 Task: Open the "Visit help center" section.
Action: Mouse moved to (246, 50)
Screenshot: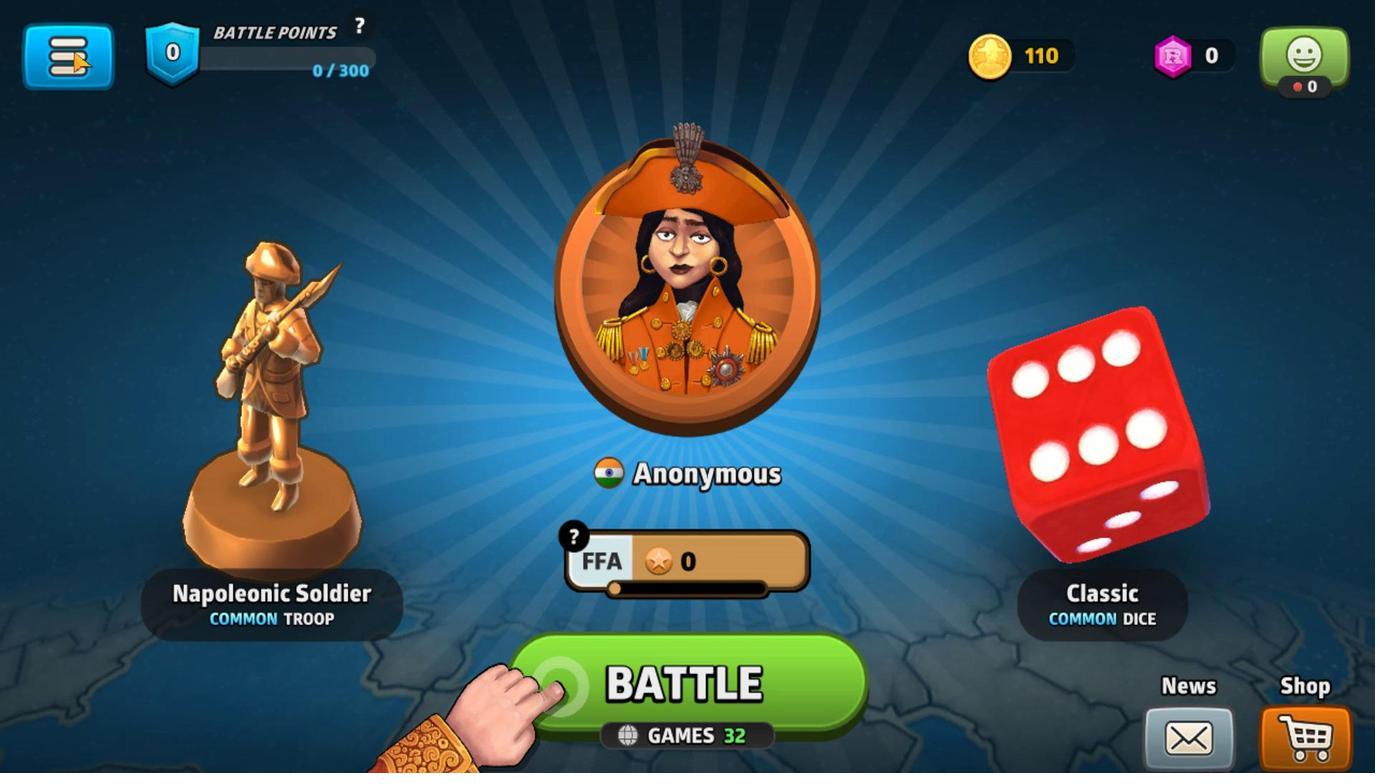 
Action: Mouse pressed left at (246, 50)
Screenshot: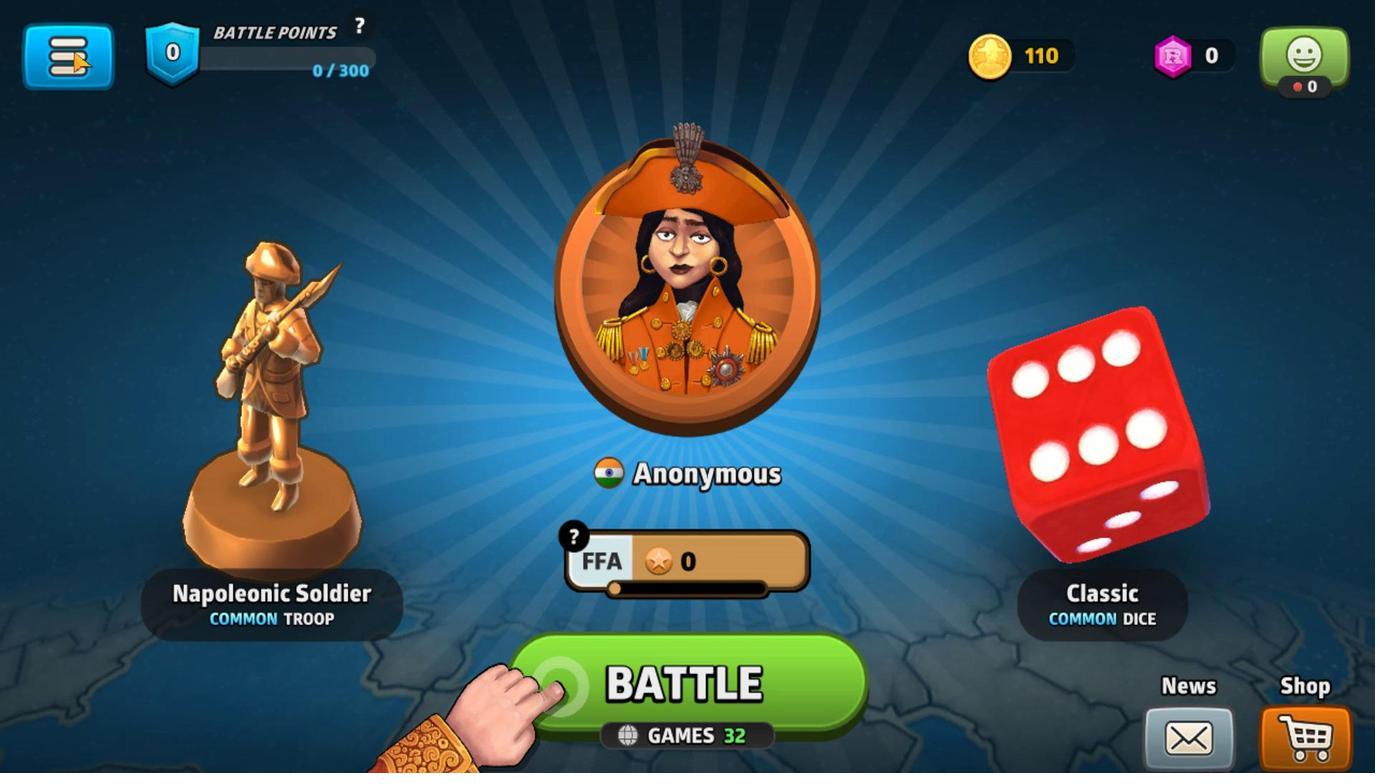
Action: Mouse moved to (283, 154)
Screenshot: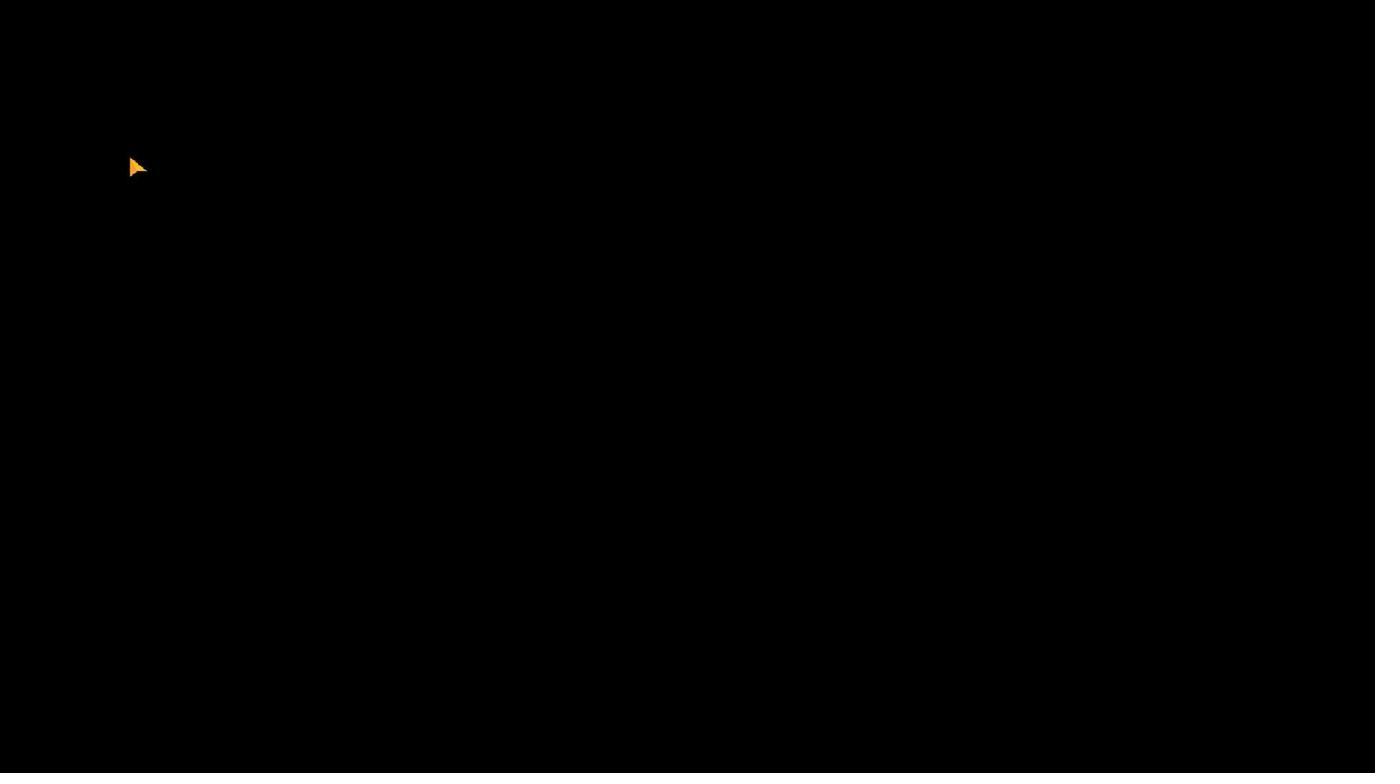
Action: Mouse pressed left at (283, 154)
Screenshot: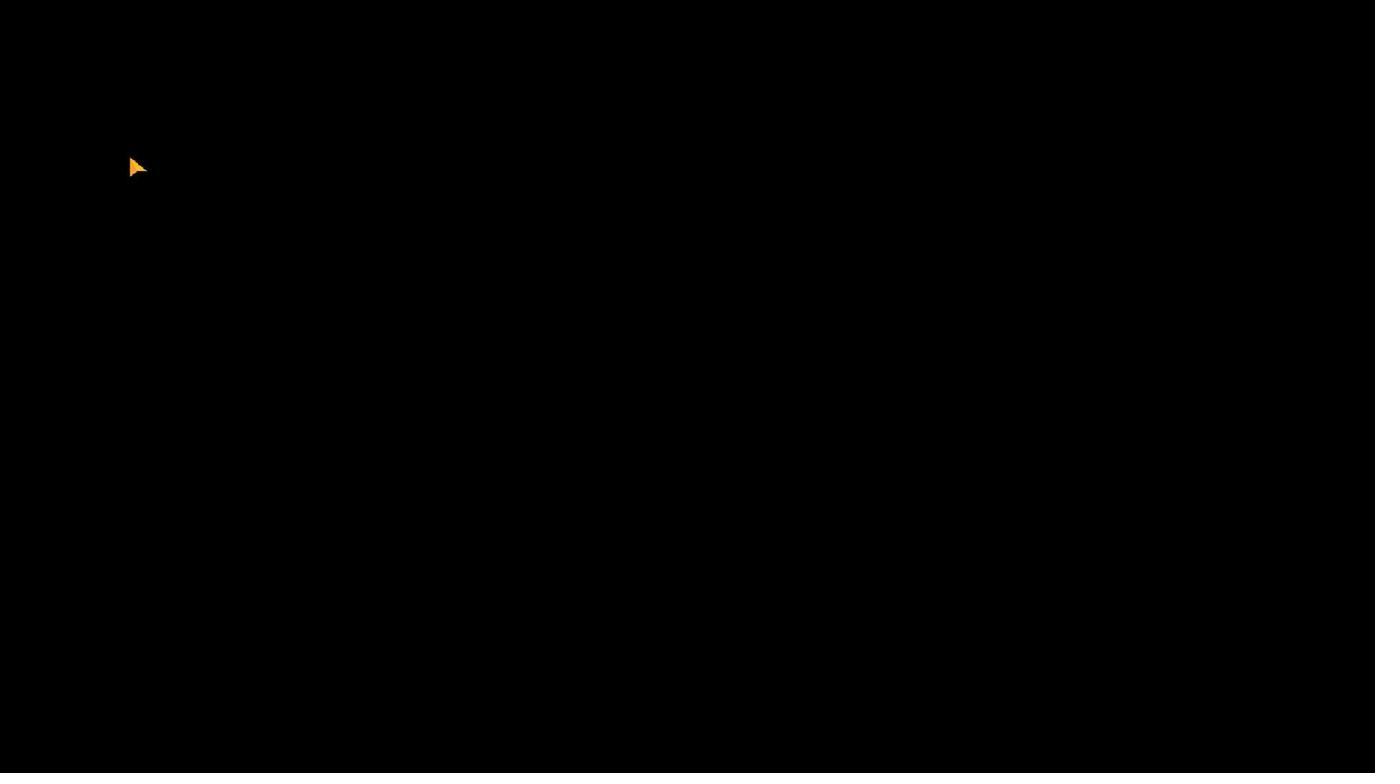 
Action: Mouse moved to (769, 448)
Screenshot: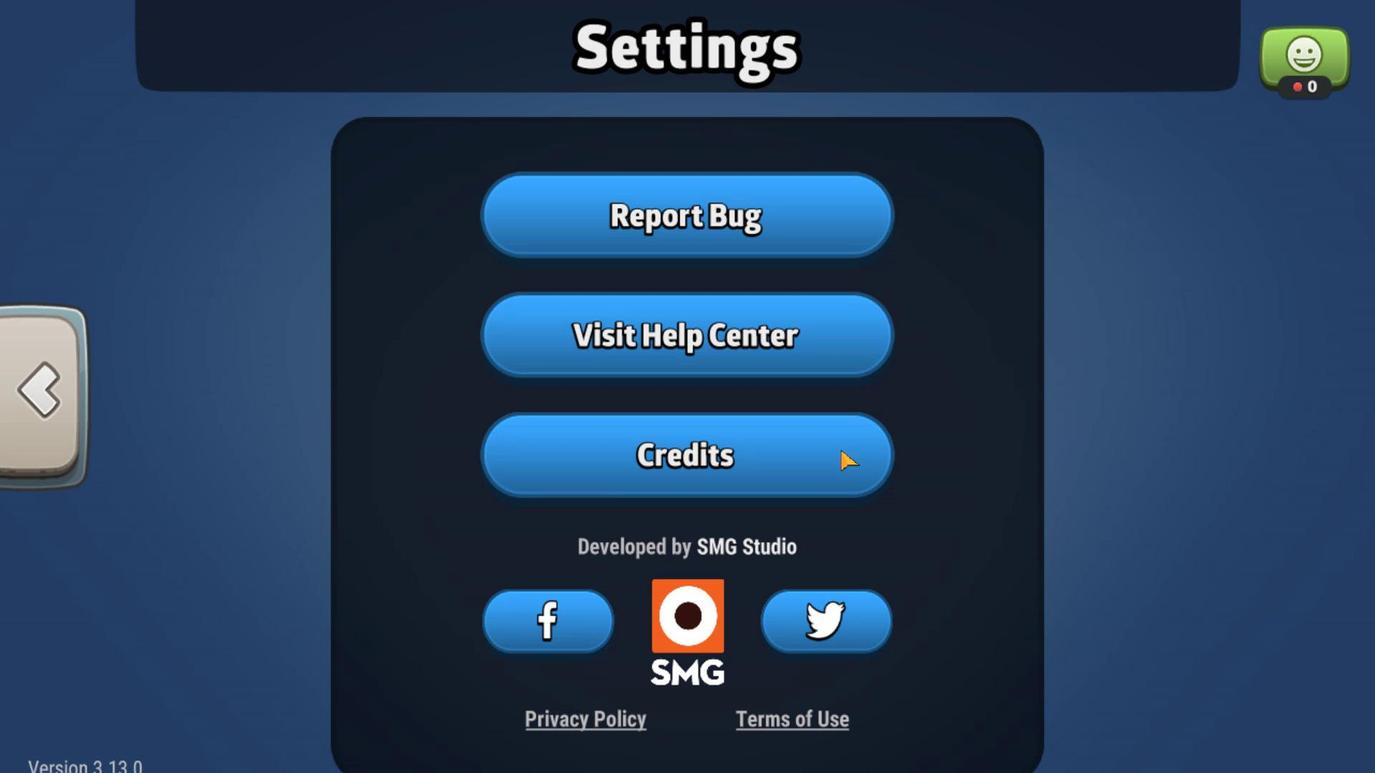
Action: Mouse pressed left at (769, 448)
Screenshot: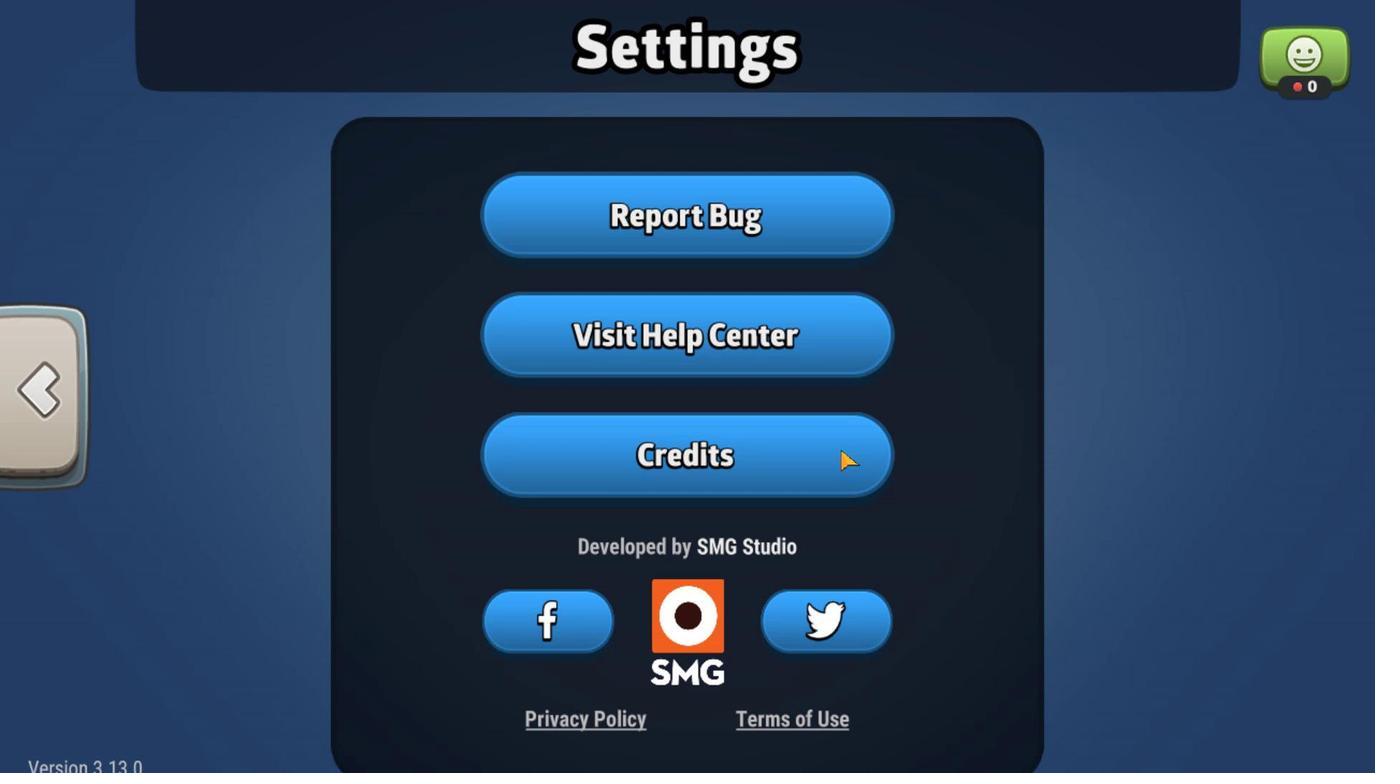 
Action: Mouse moved to (618, 340)
Screenshot: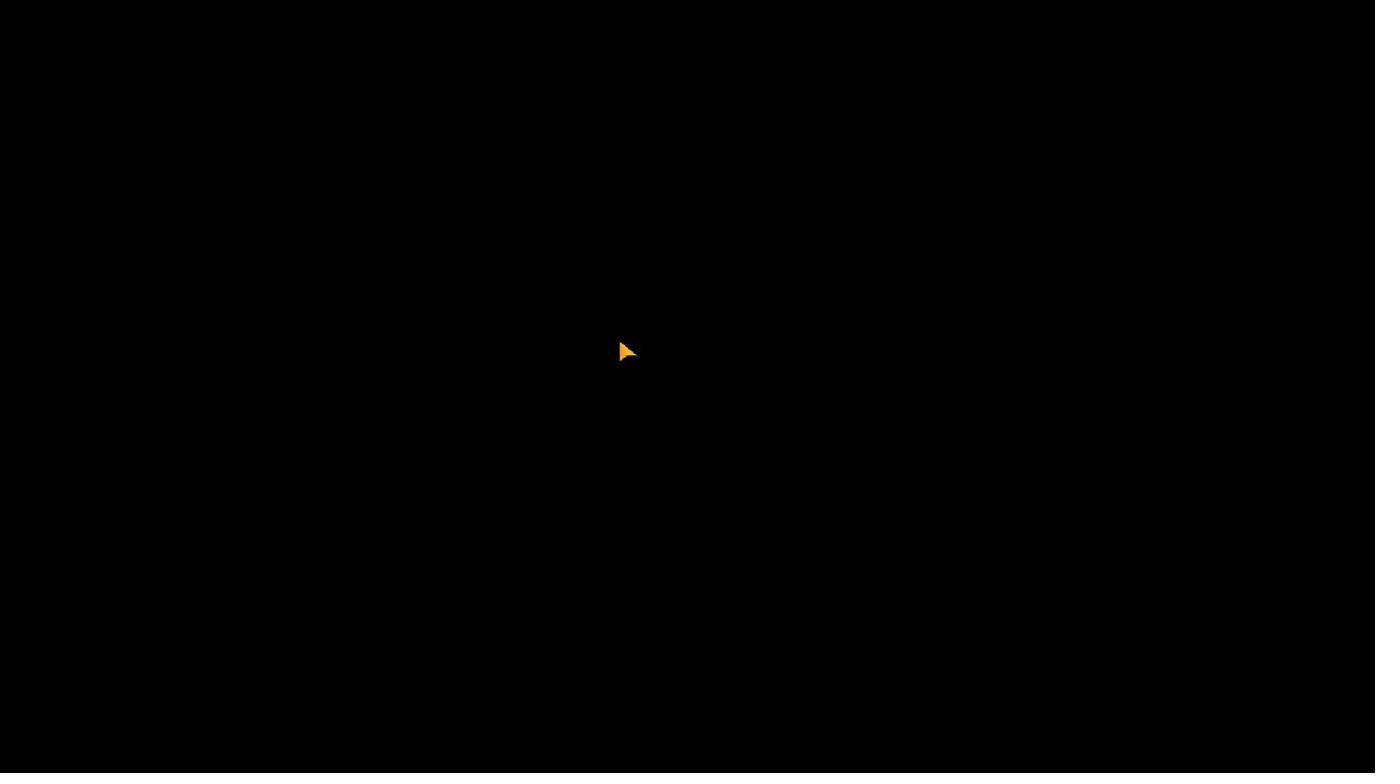 
Action: Mouse pressed left at (618, 340)
Screenshot: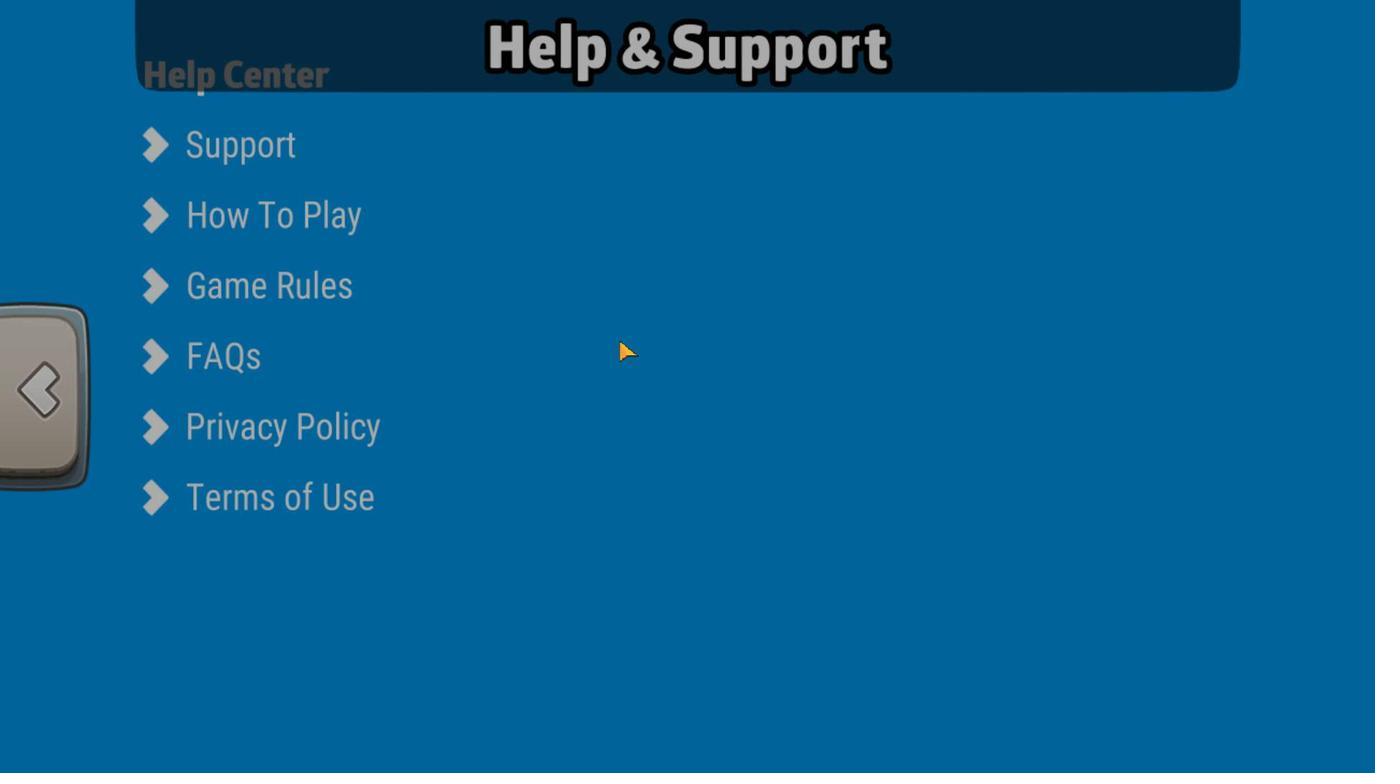 
